 Task: Apply 50% Instant Replay on the video "Movie B.mp4"
Action: Mouse moved to (230, 513)
Screenshot: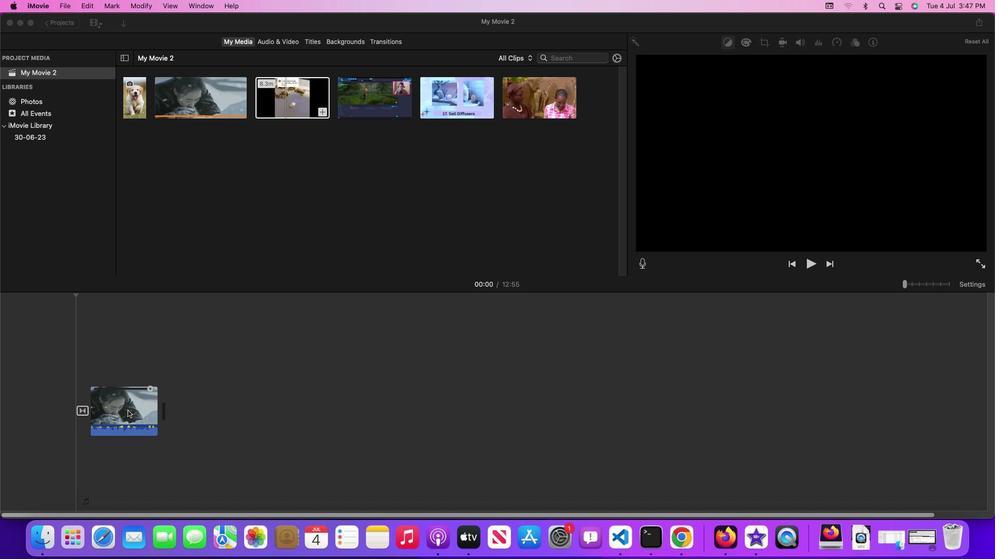 
Action: Mouse pressed left at (230, 513)
Screenshot: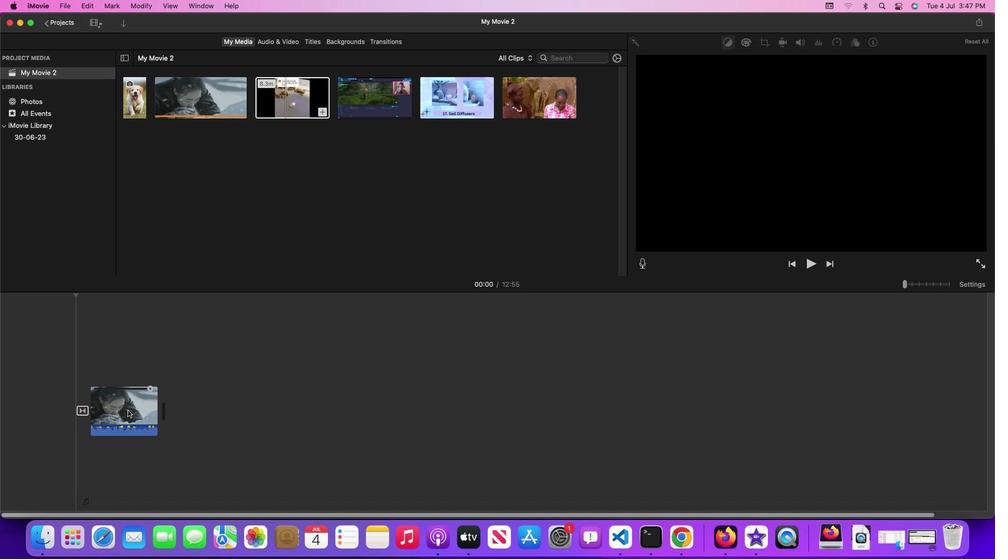 
Action: Mouse pressed left at (230, 513)
Screenshot: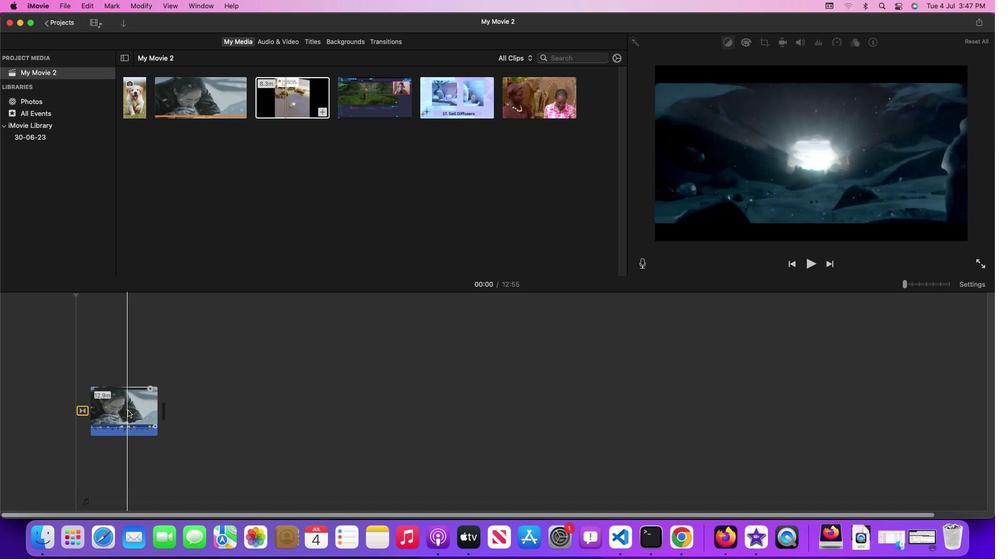 
Action: Mouse moved to (244, 107)
Screenshot: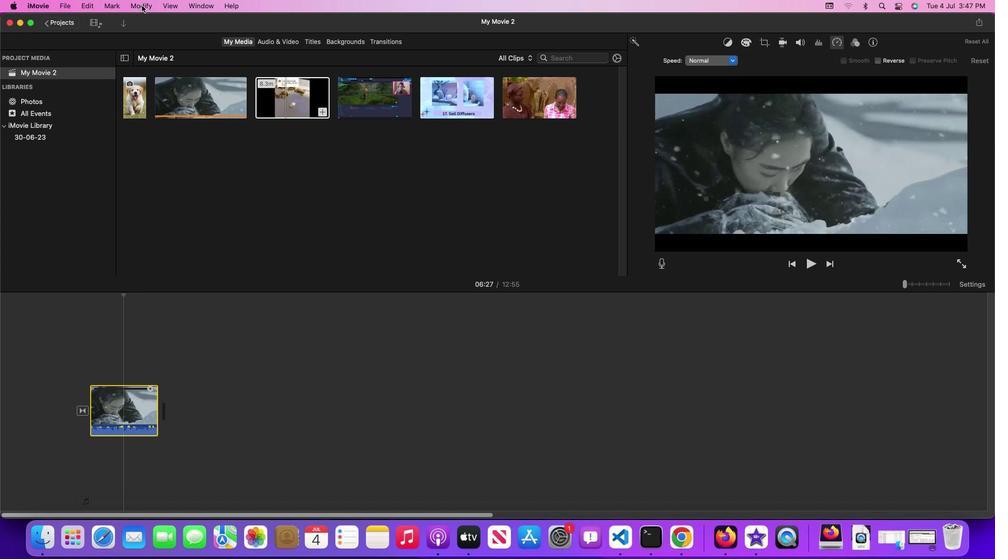 
Action: Mouse pressed left at (244, 107)
Screenshot: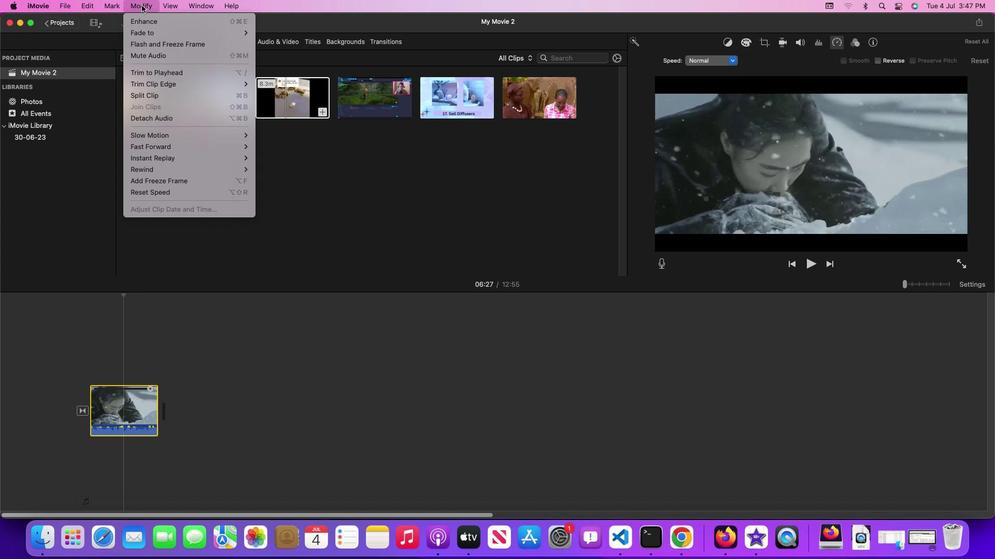 
Action: Mouse moved to (362, 270)
Screenshot: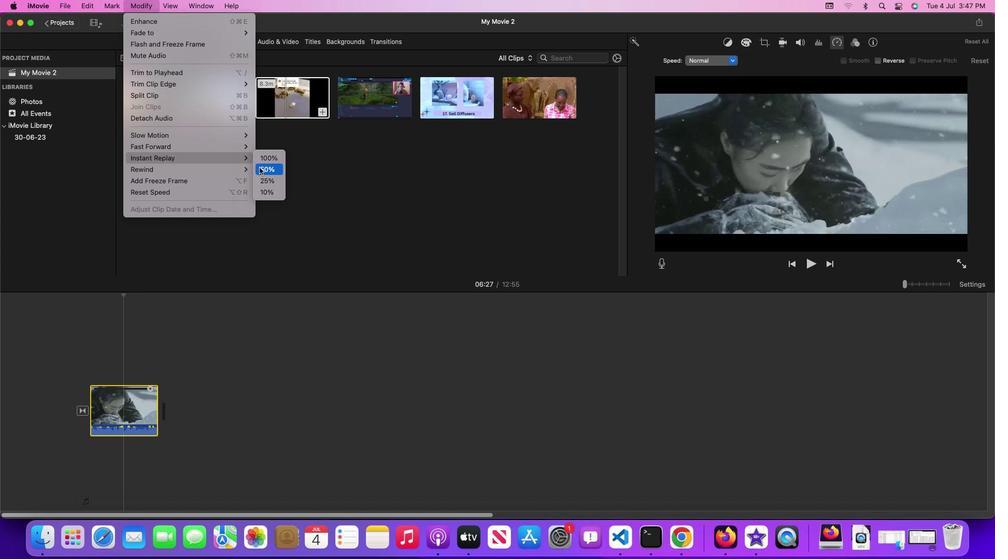 
Action: Mouse pressed left at (362, 270)
Screenshot: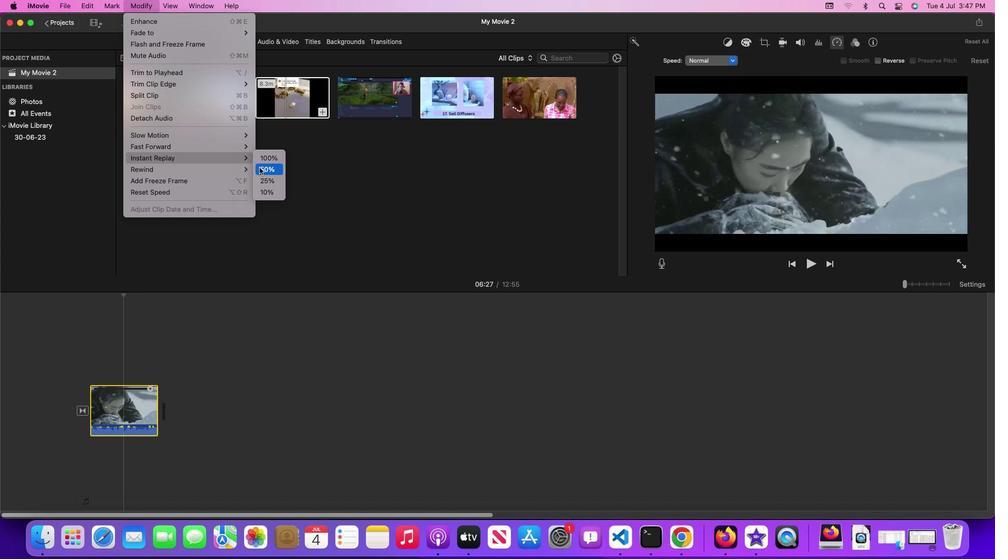 
Action: Mouse moved to (521, 293)
Screenshot: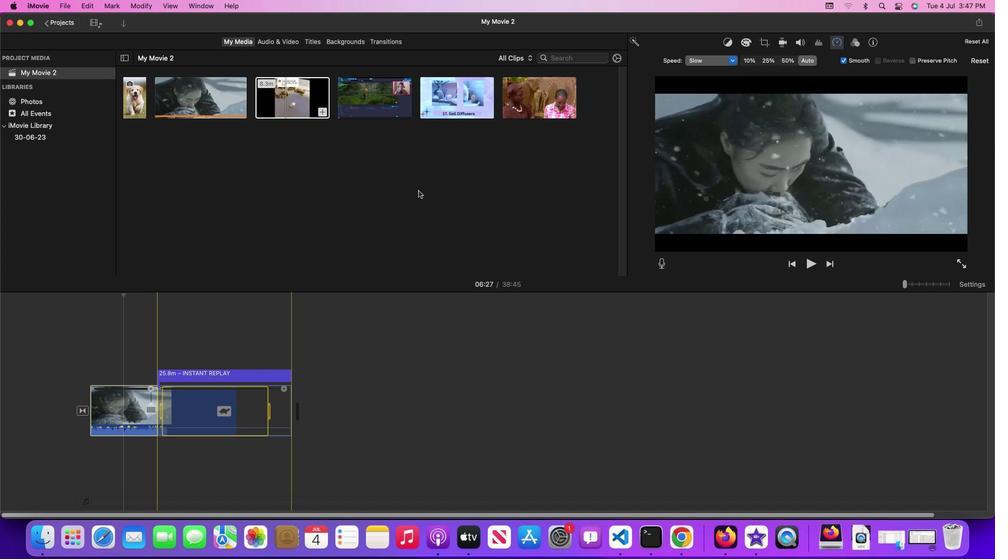 
